 Task: Add Boiron Kali Phosphoricum 30C to the cart.
Action: Mouse moved to (278, 135)
Screenshot: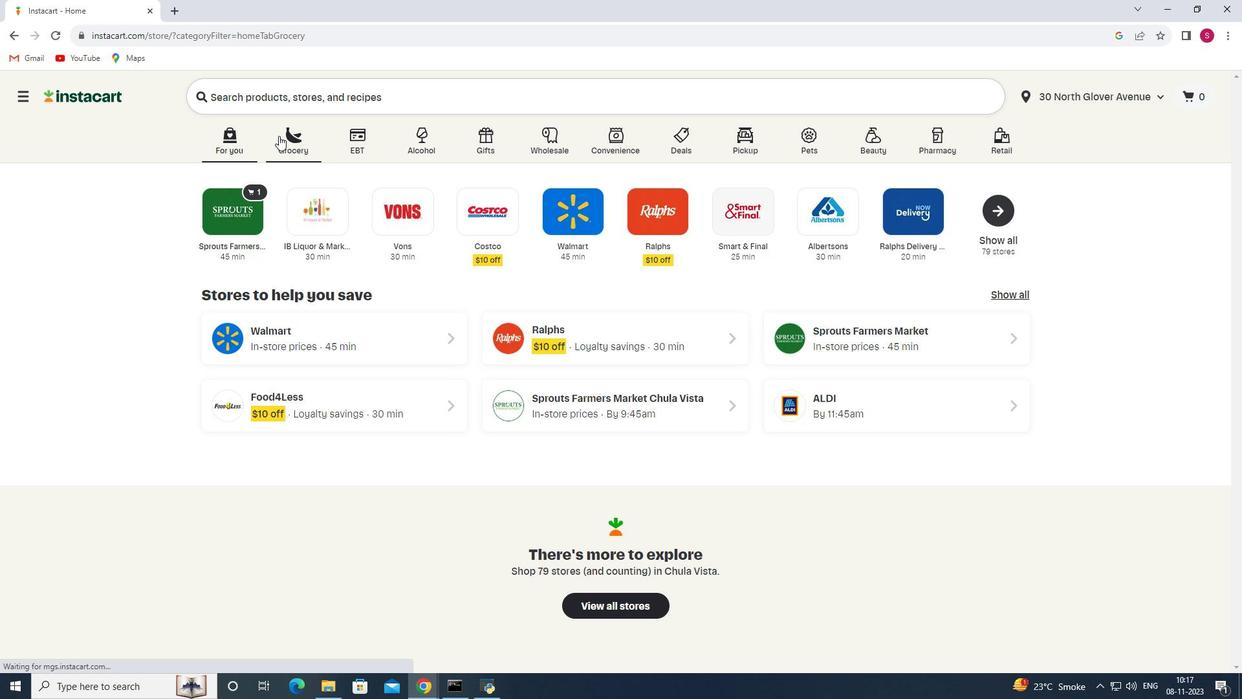 
Action: Mouse pressed left at (278, 135)
Screenshot: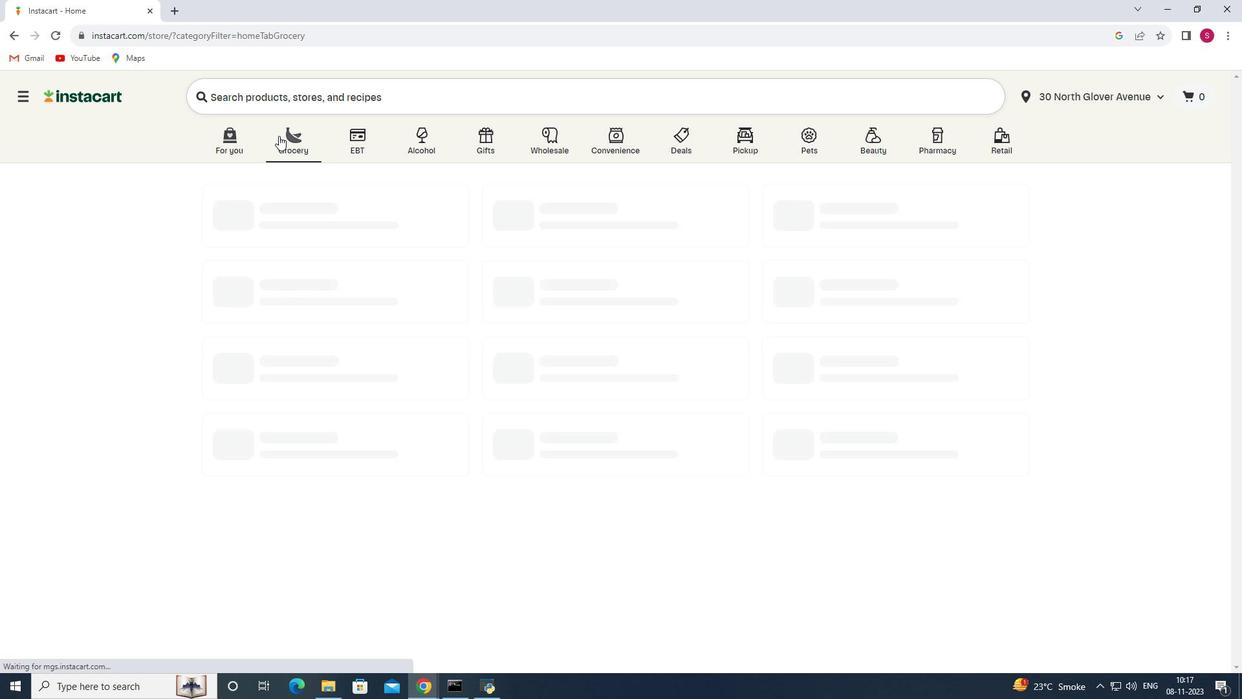 
Action: Mouse moved to (286, 363)
Screenshot: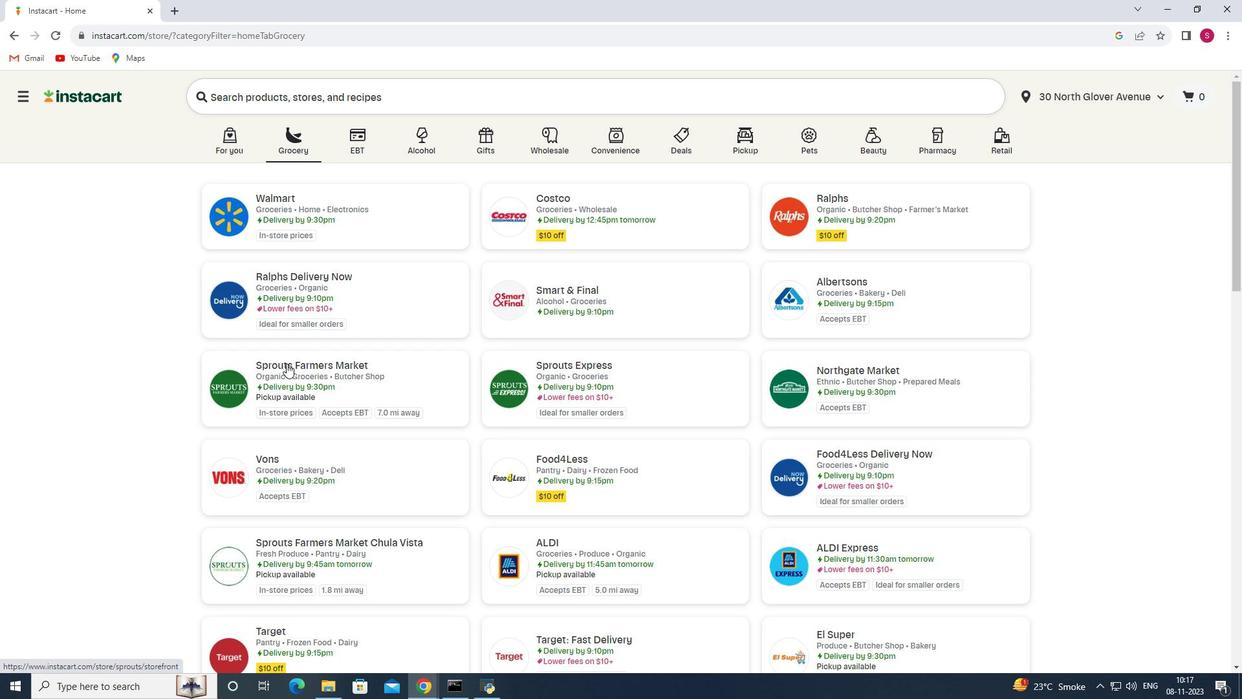 
Action: Mouse pressed left at (286, 363)
Screenshot: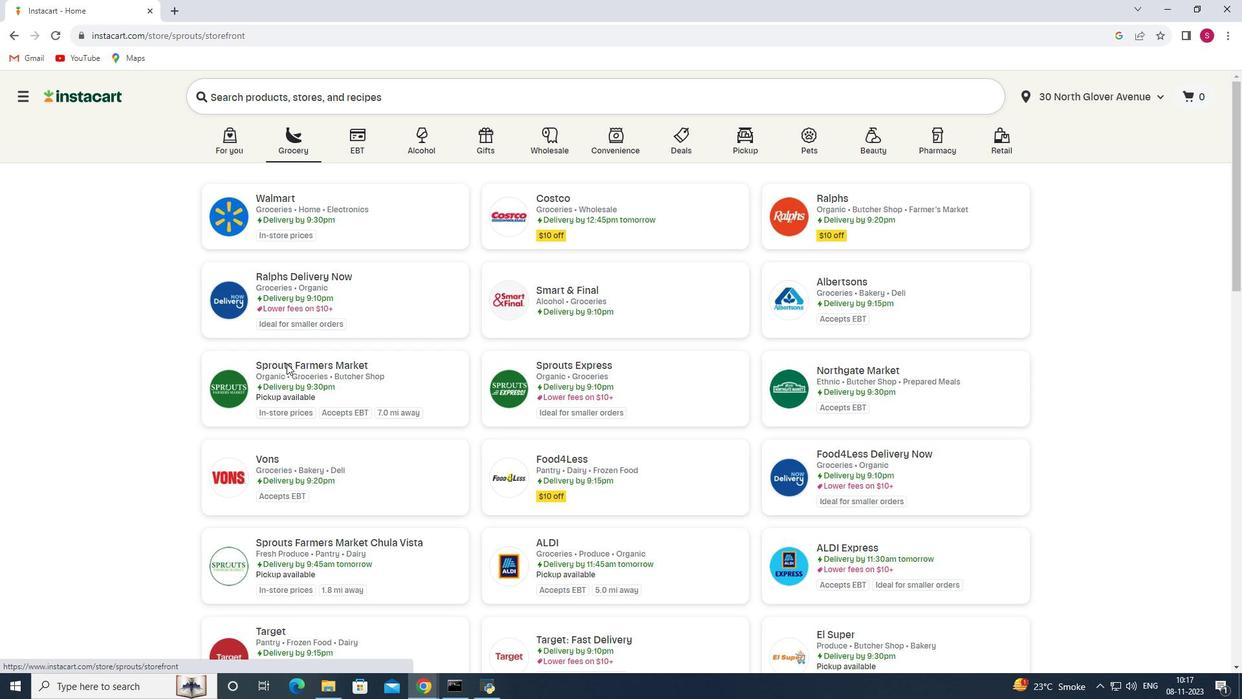 
Action: Mouse moved to (111, 383)
Screenshot: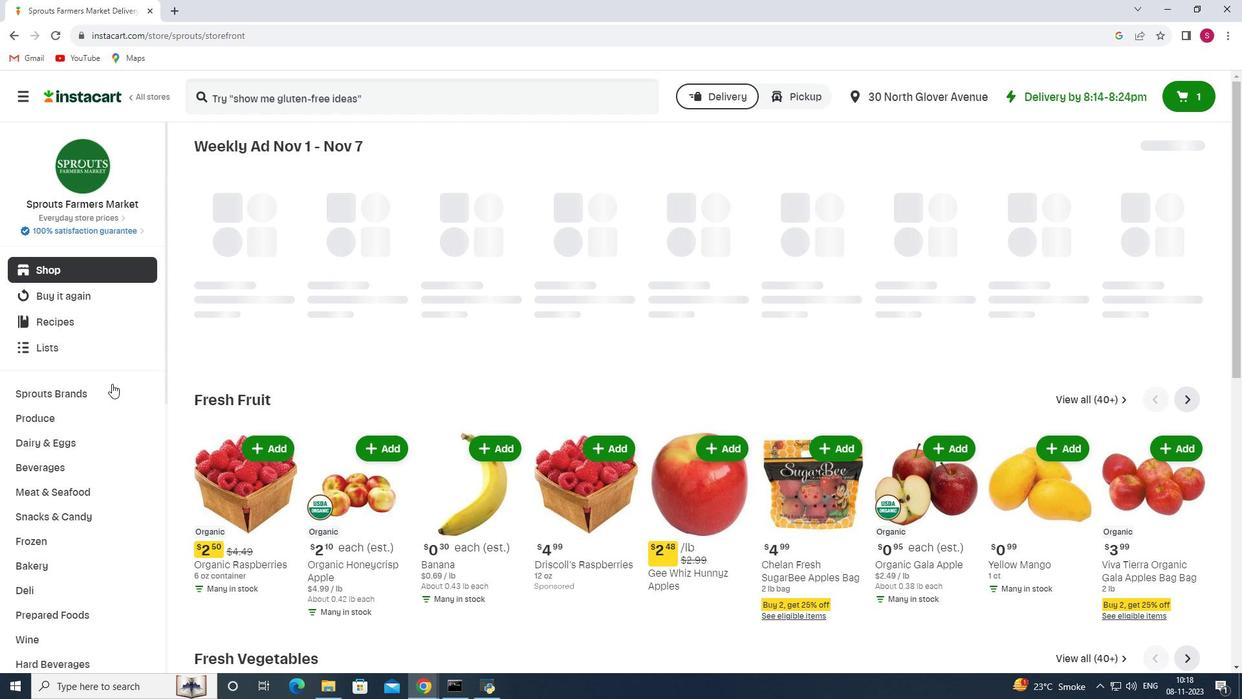 
Action: Mouse scrolled (111, 383) with delta (0, 0)
Screenshot: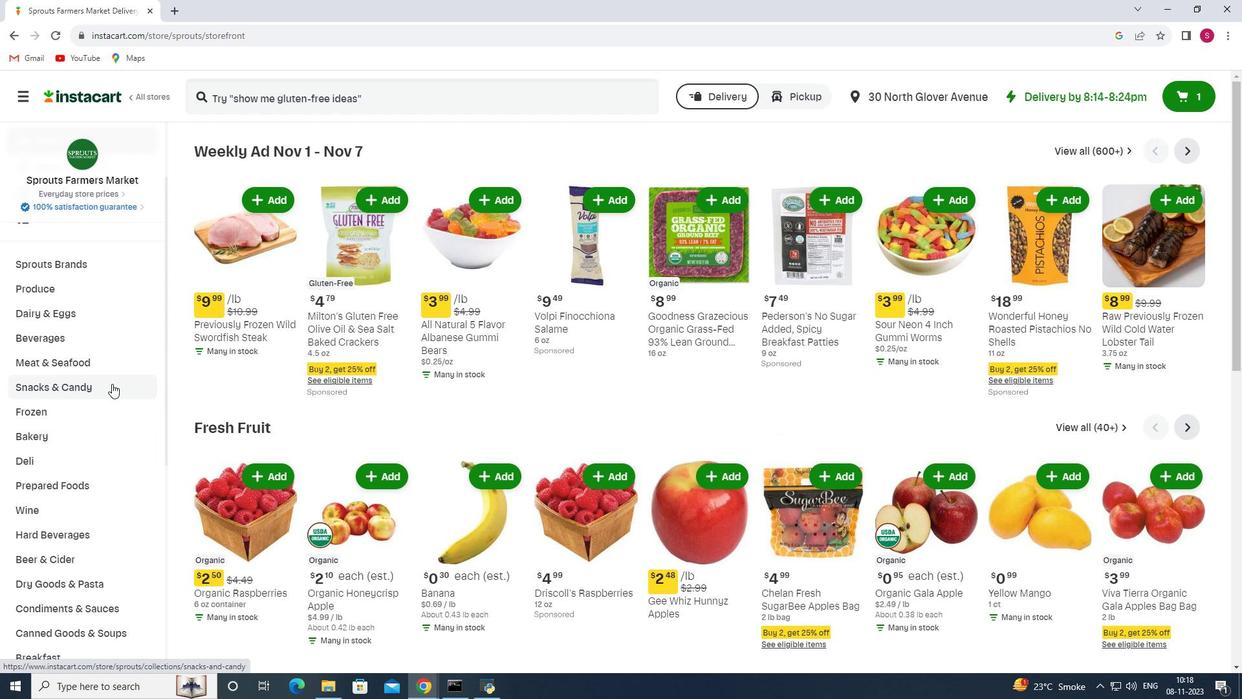 
Action: Mouse scrolled (111, 383) with delta (0, 0)
Screenshot: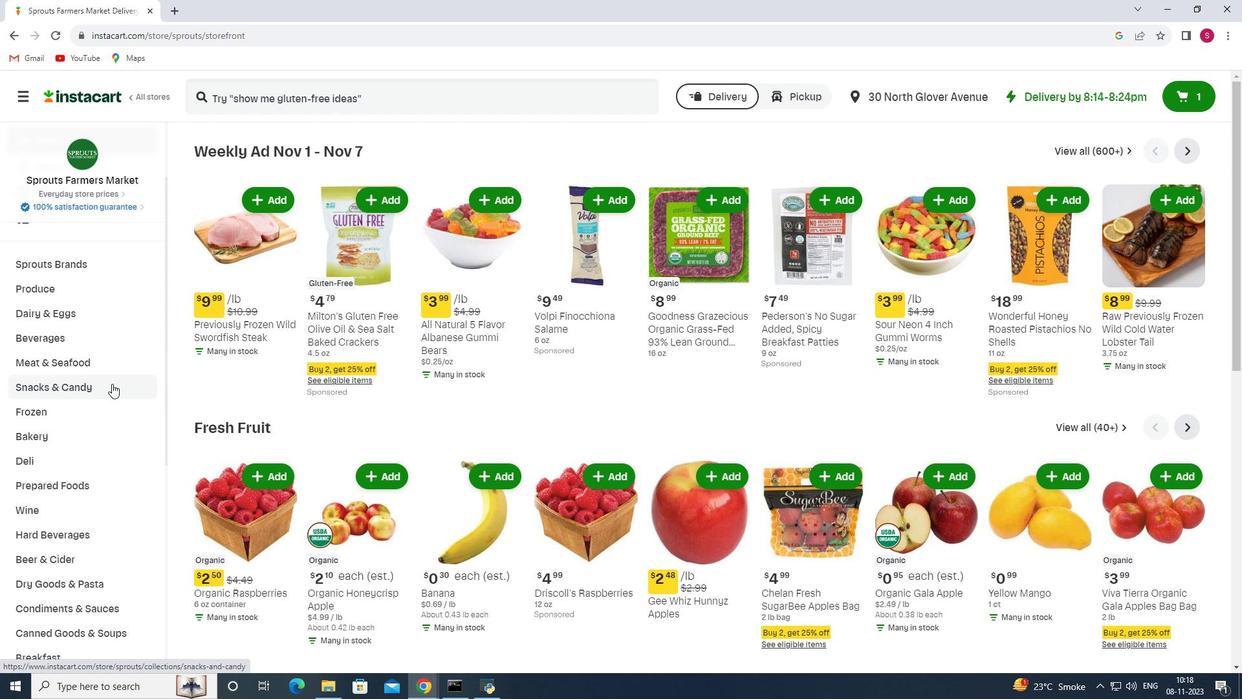 
Action: Mouse scrolled (111, 383) with delta (0, 0)
Screenshot: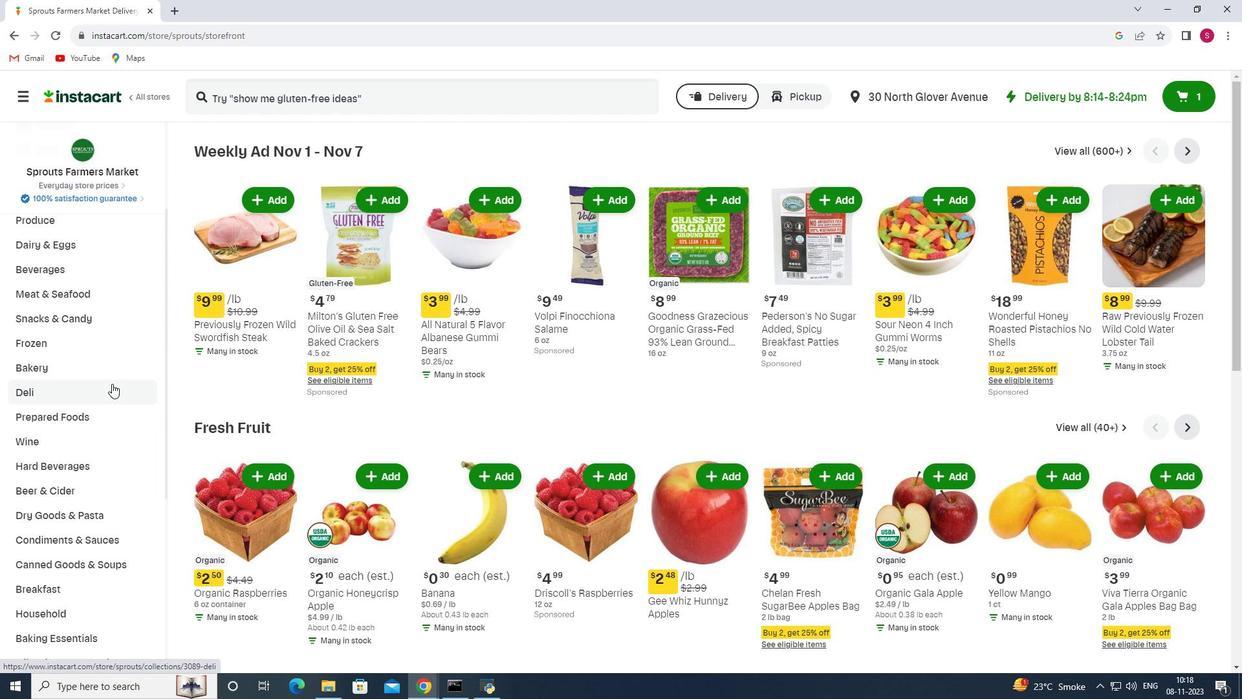 
Action: Mouse scrolled (111, 383) with delta (0, 0)
Screenshot: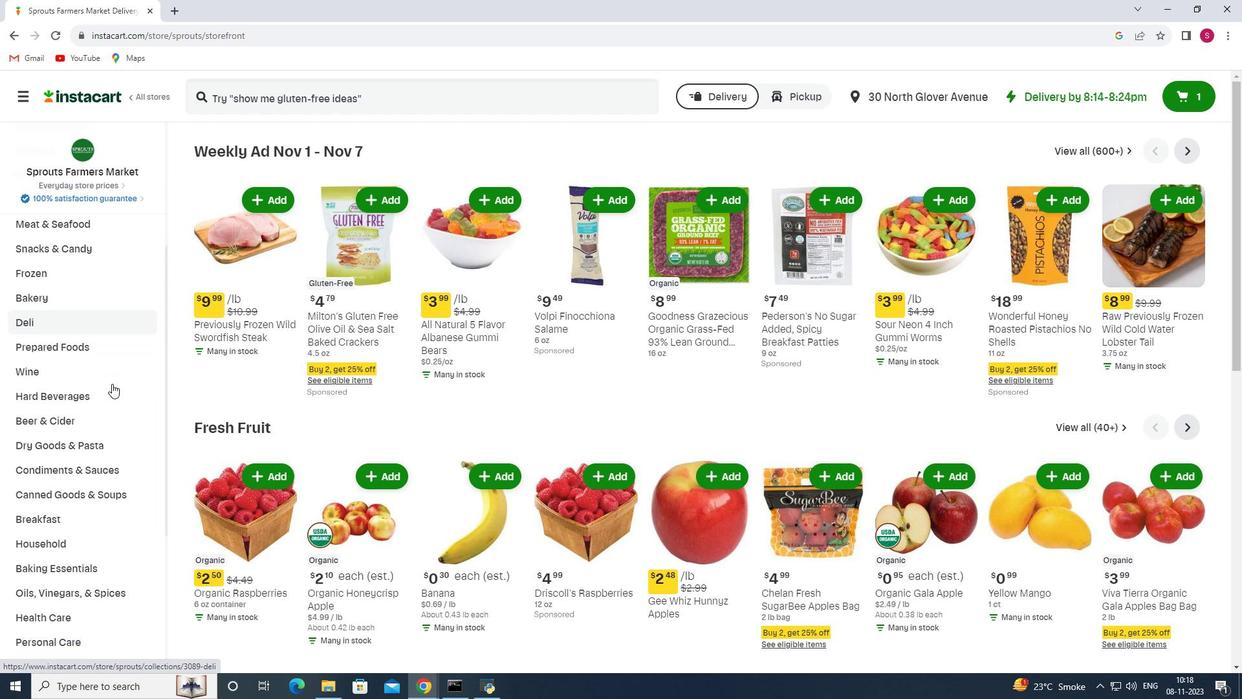 
Action: Mouse scrolled (111, 383) with delta (0, 0)
Screenshot: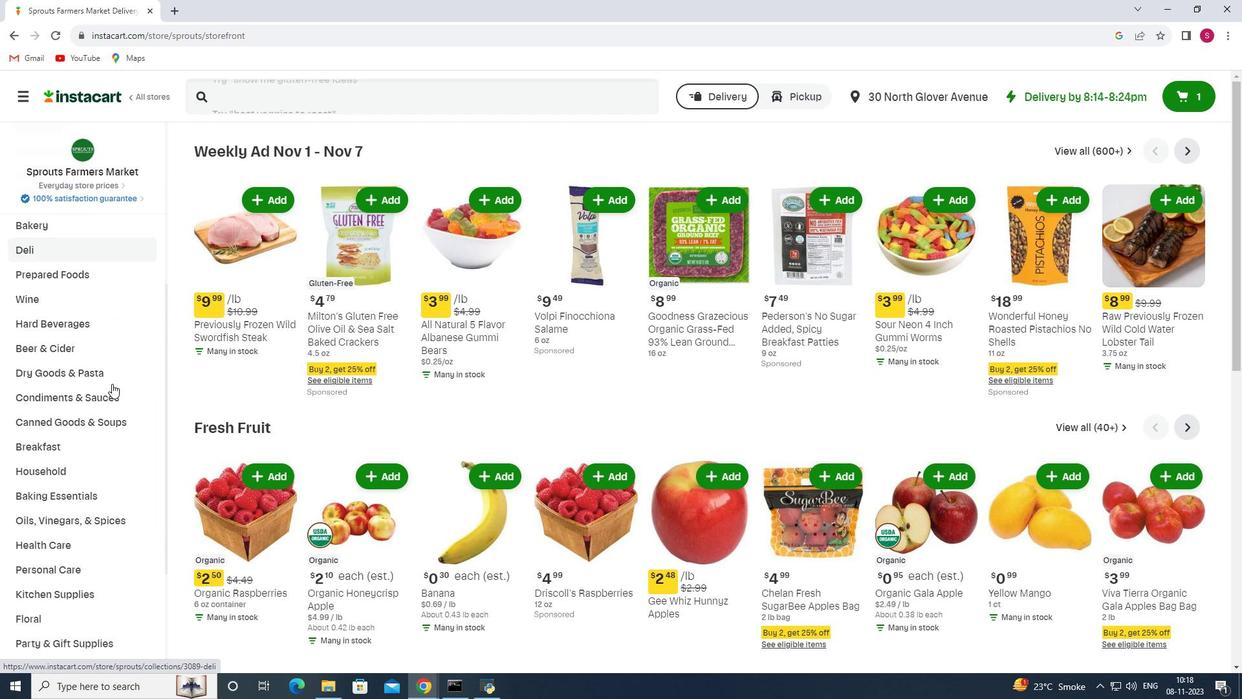 
Action: Mouse scrolled (111, 383) with delta (0, 0)
Screenshot: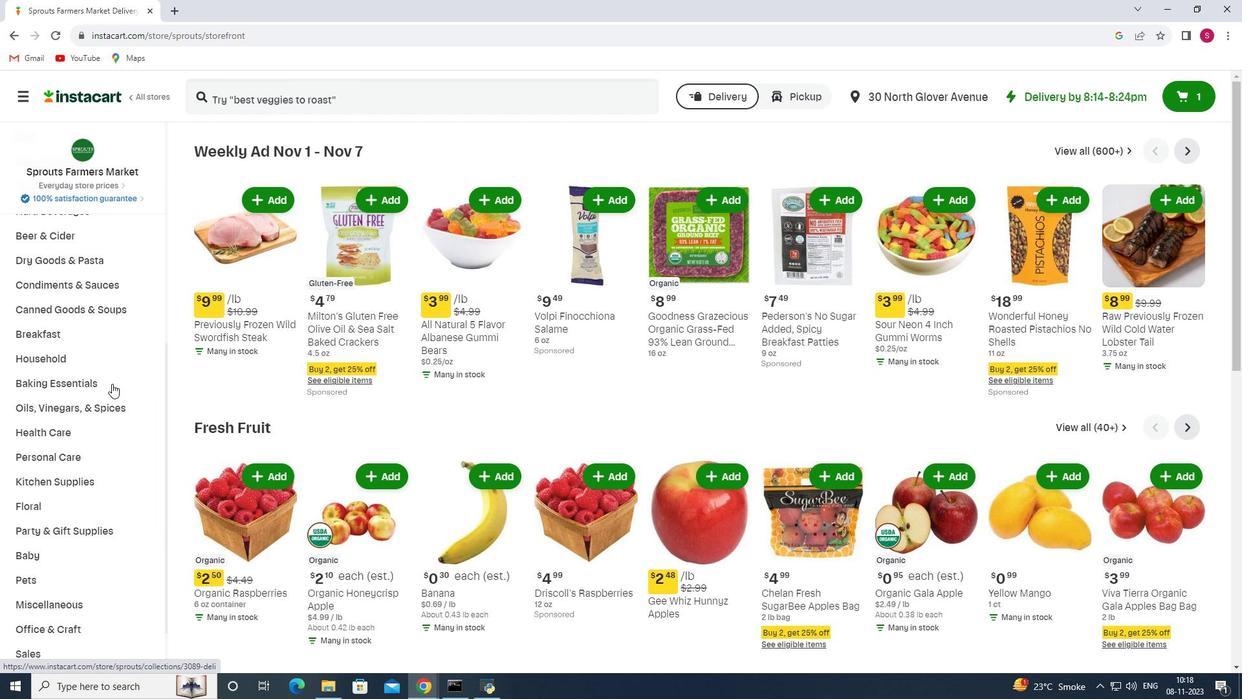 
Action: Mouse scrolled (111, 383) with delta (0, 0)
Screenshot: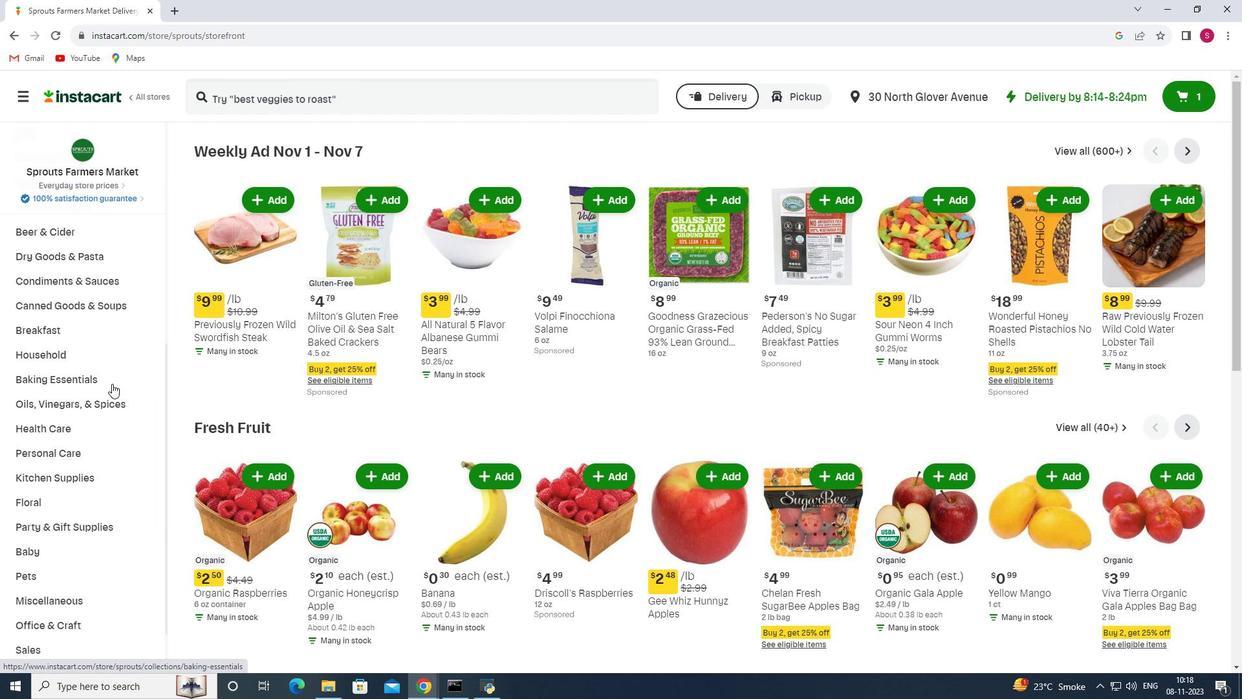 
Action: Mouse scrolled (111, 383) with delta (0, 0)
Screenshot: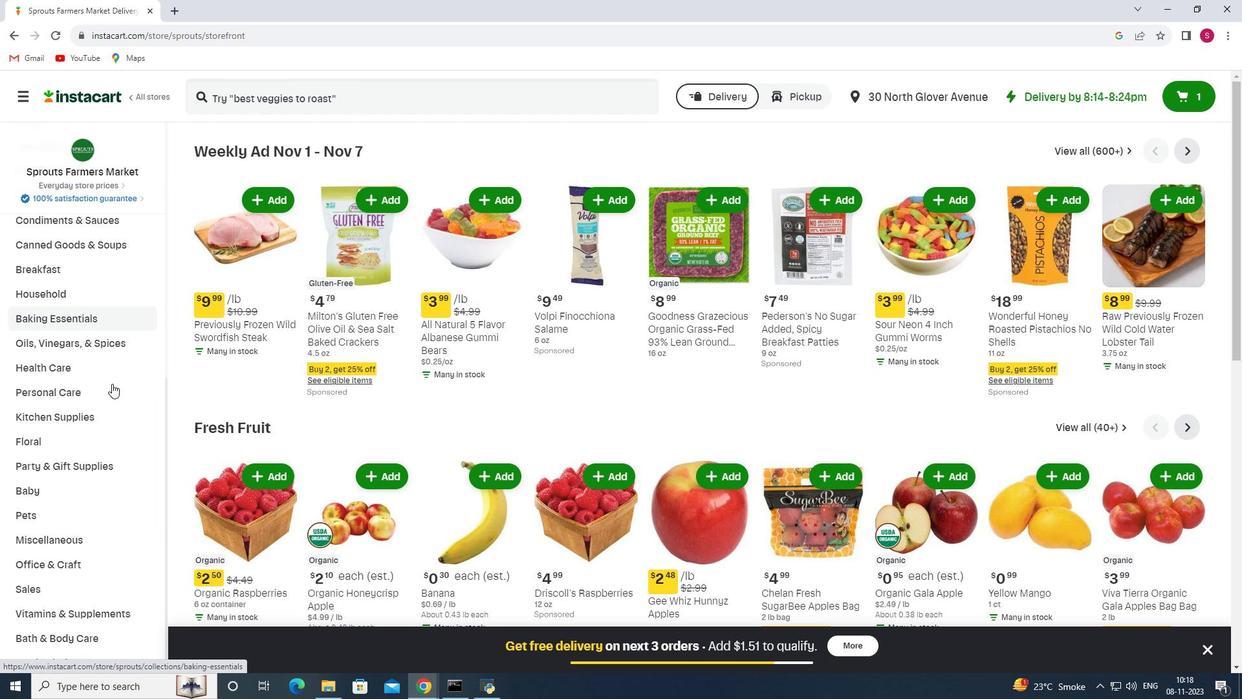 
Action: Mouse scrolled (111, 383) with delta (0, 0)
Screenshot: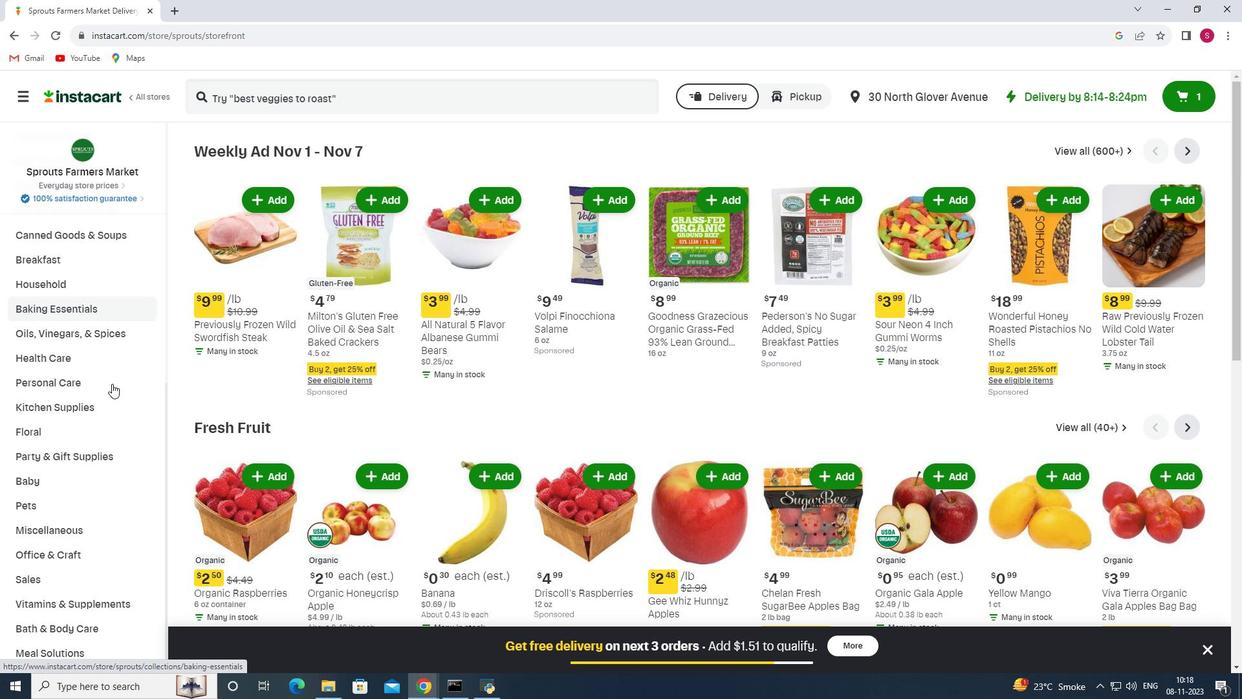 
Action: Mouse scrolled (111, 383) with delta (0, 0)
Screenshot: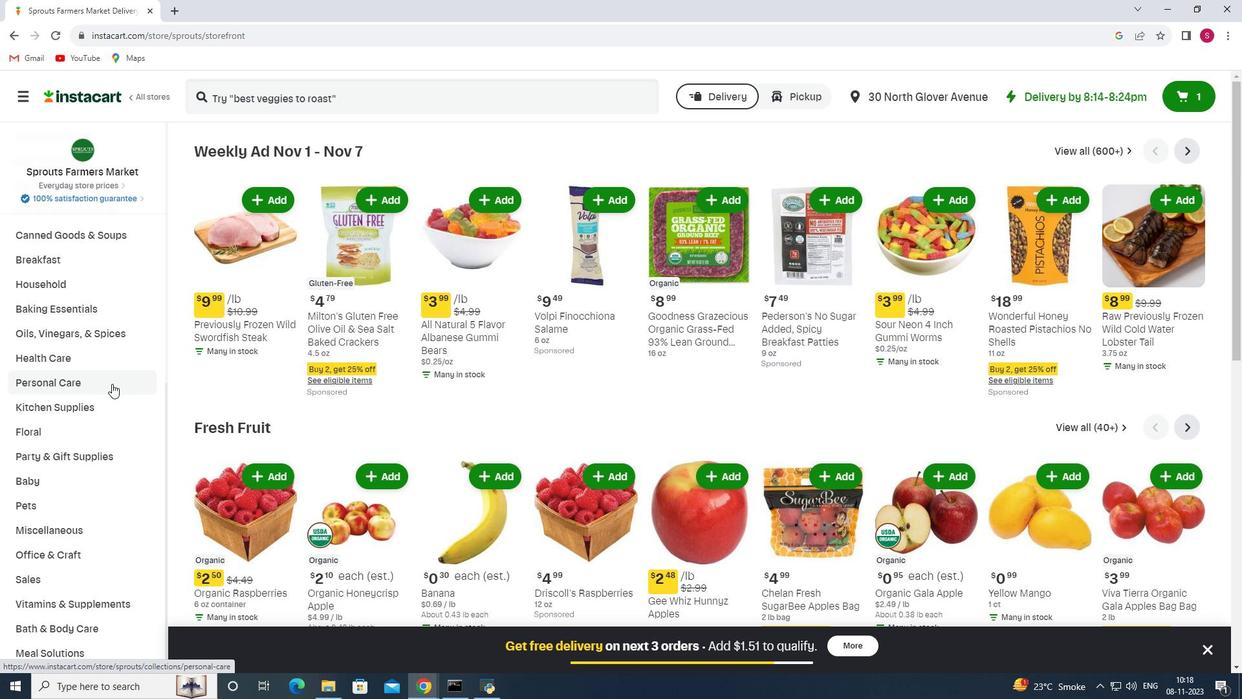 
Action: Mouse scrolled (111, 383) with delta (0, 0)
Screenshot: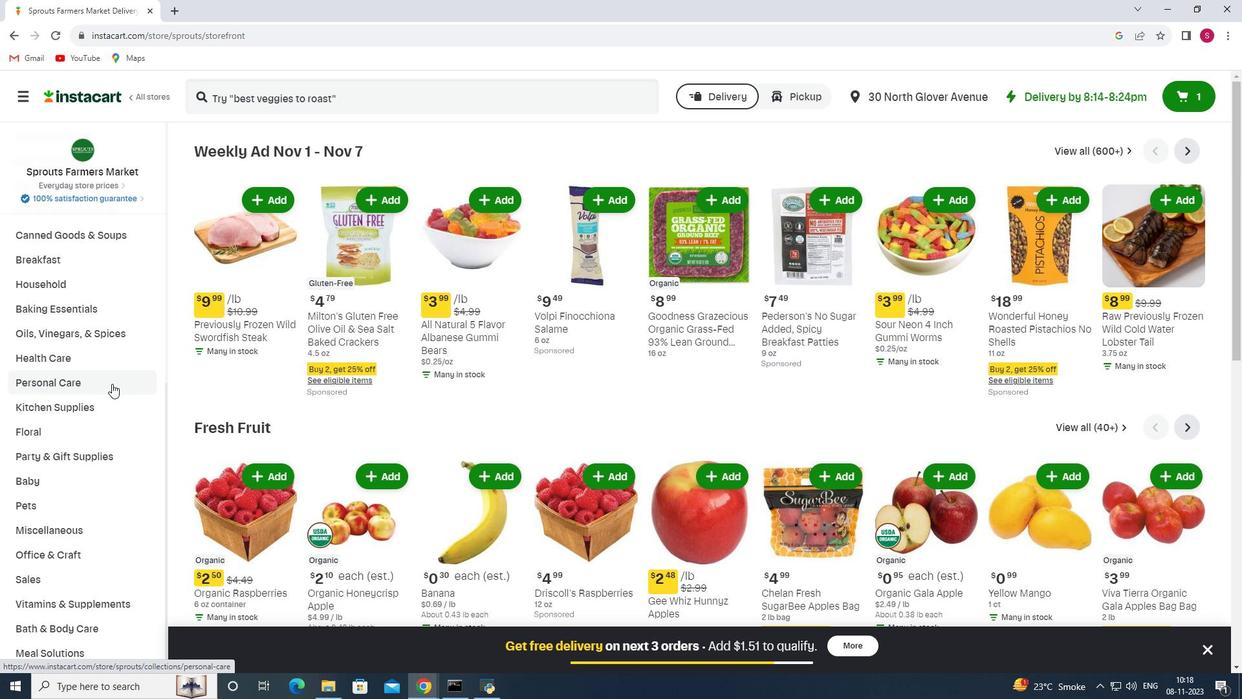 
Action: Mouse moved to (103, 352)
Screenshot: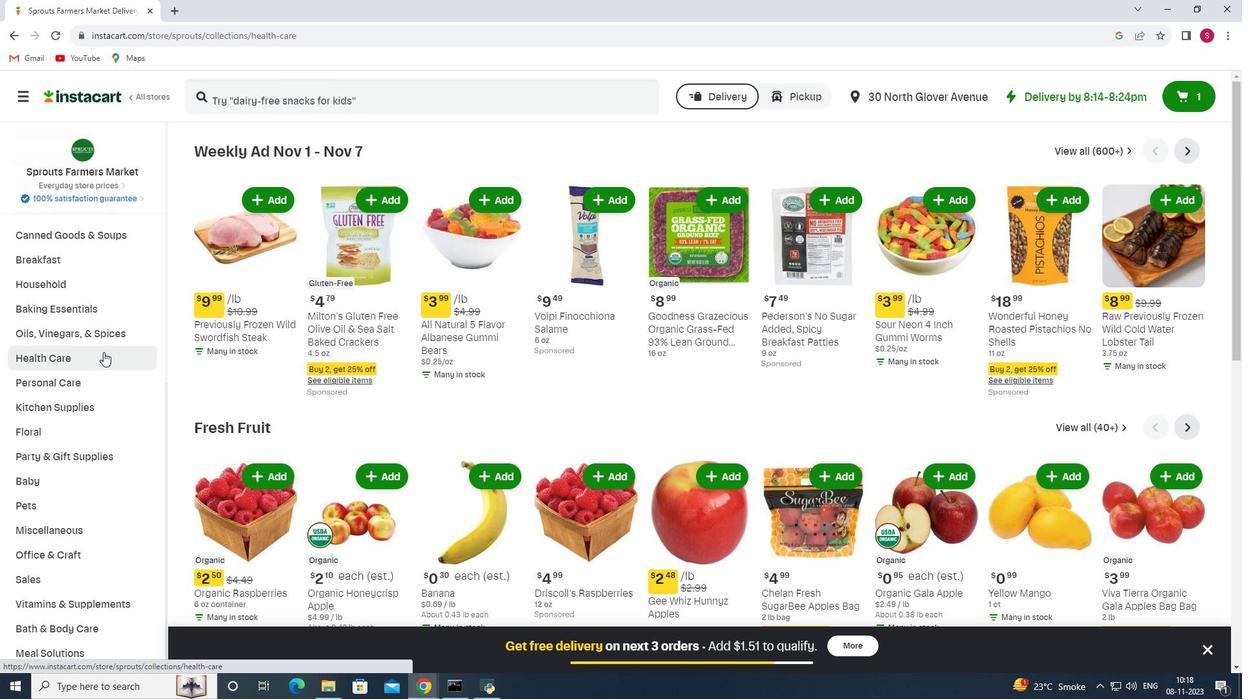 
Action: Mouse pressed left at (103, 352)
Screenshot: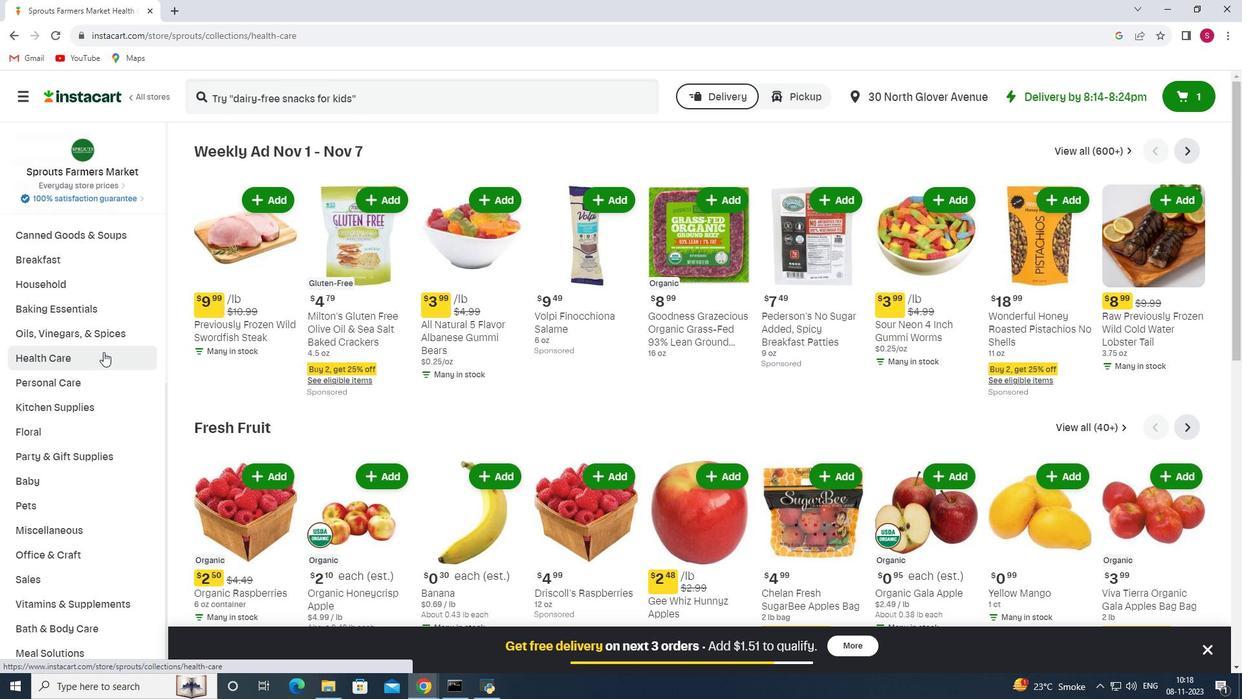 
Action: Mouse moved to (431, 179)
Screenshot: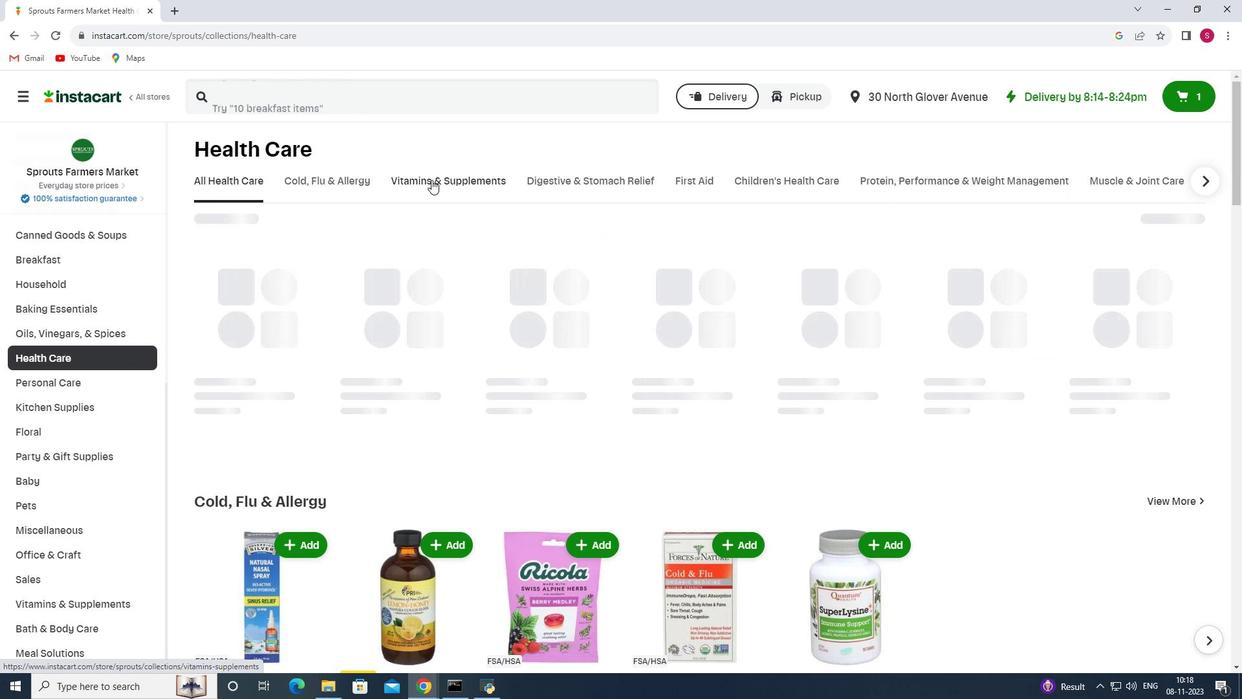 
Action: Mouse pressed left at (431, 179)
Screenshot: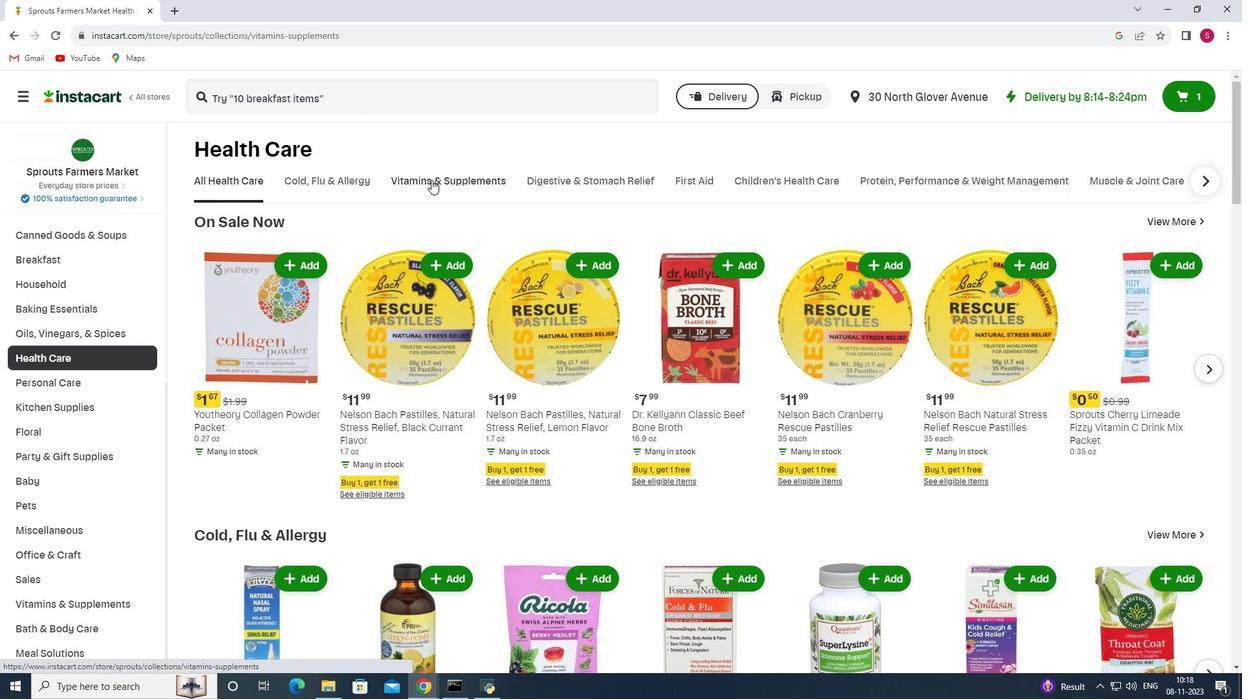 
Action: Mouse moved to (1044, 238)
Screenshot: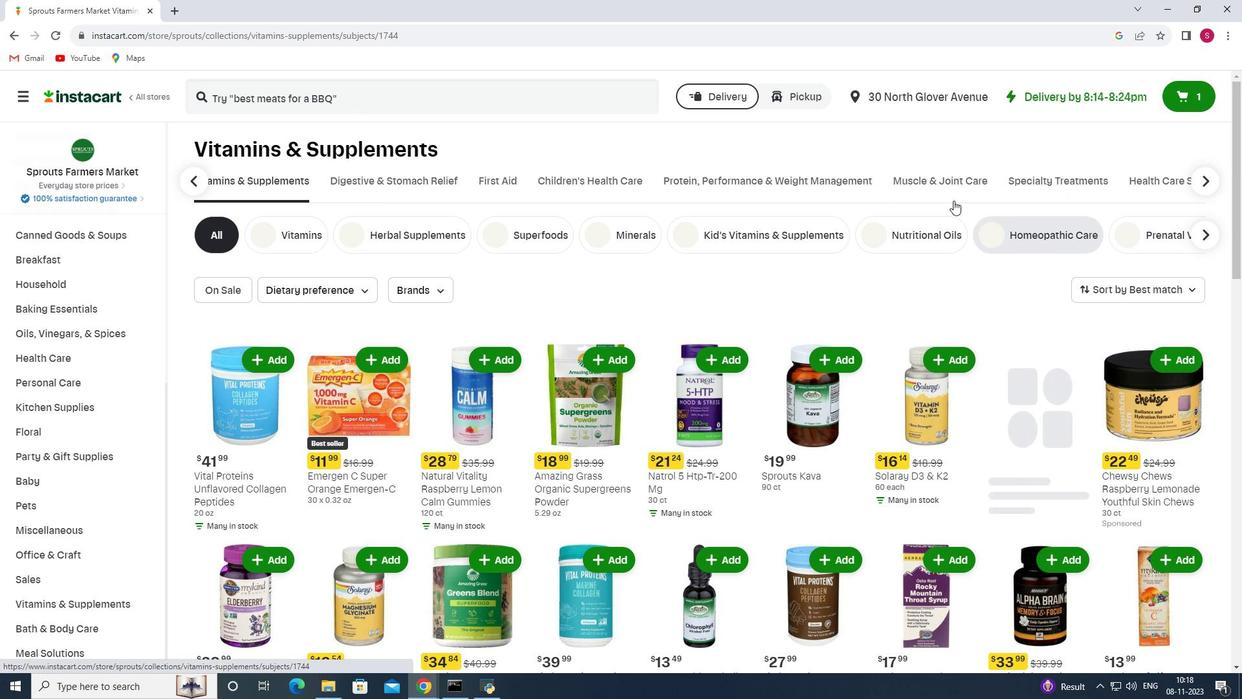 
Action: Mouse pressed left at (1044, 238)
Screenshot: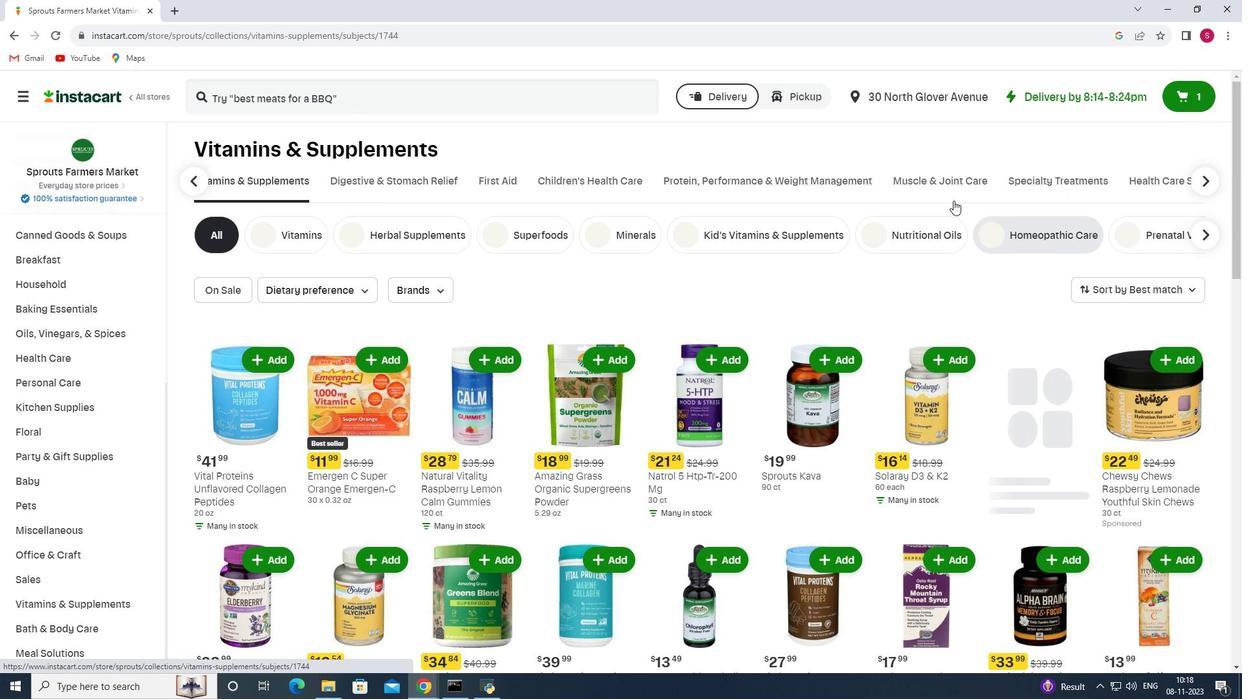 
Action: Mouse moved to (379, 104)
Screenshot: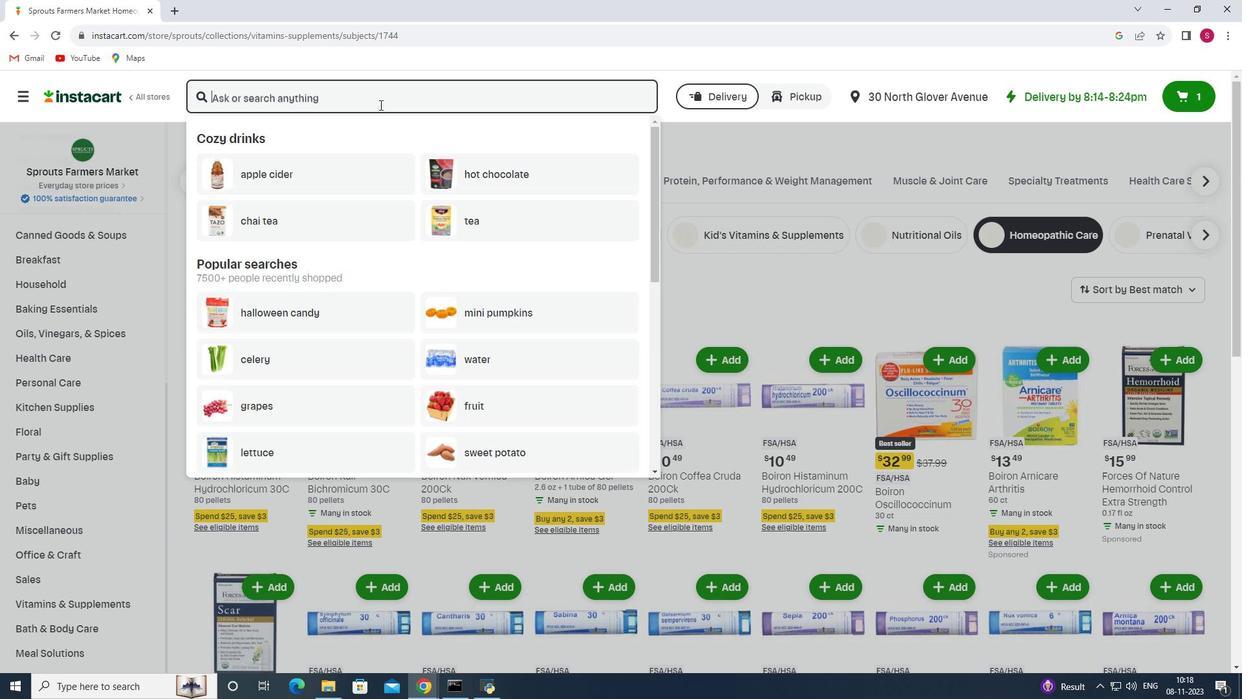 
Action: Mouse pressed left at (379, 104)
Screenshot: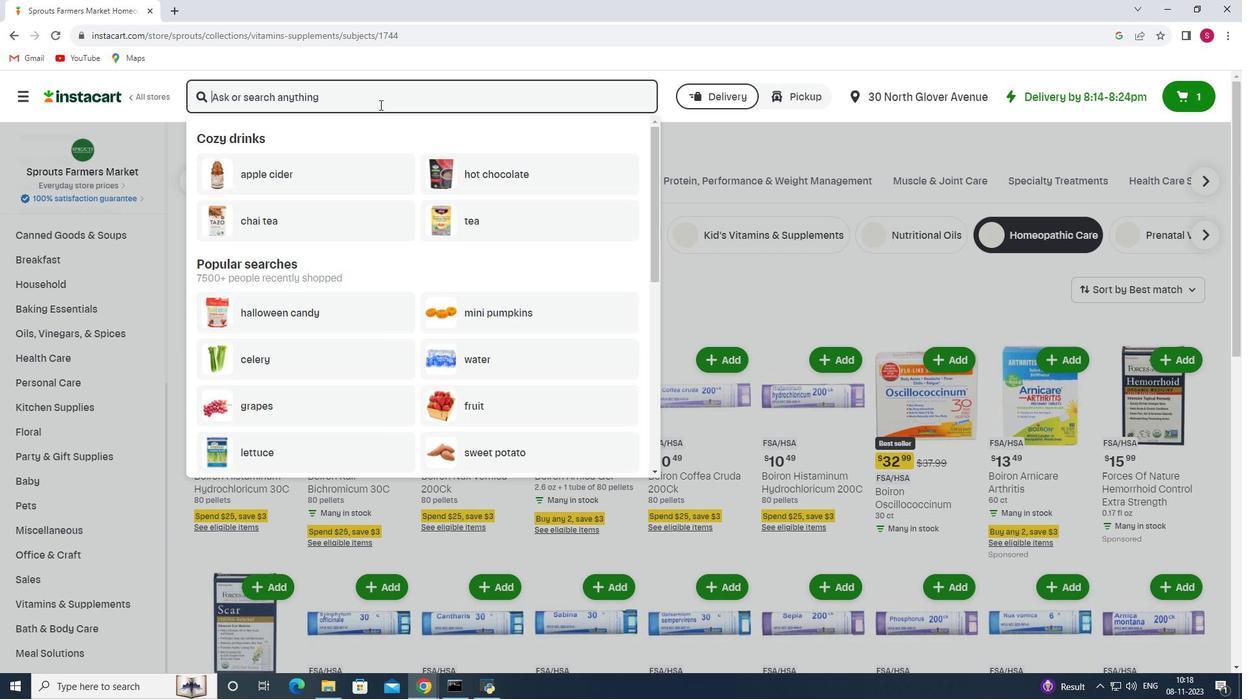 
Action: Key pressed <Key.shift>Boiron<Key.space><Key.shift>Kali<Key.space><Key.shift>Phosphoricum<Key.space>30<Key.shift>C<Key.enter>
Screenshot: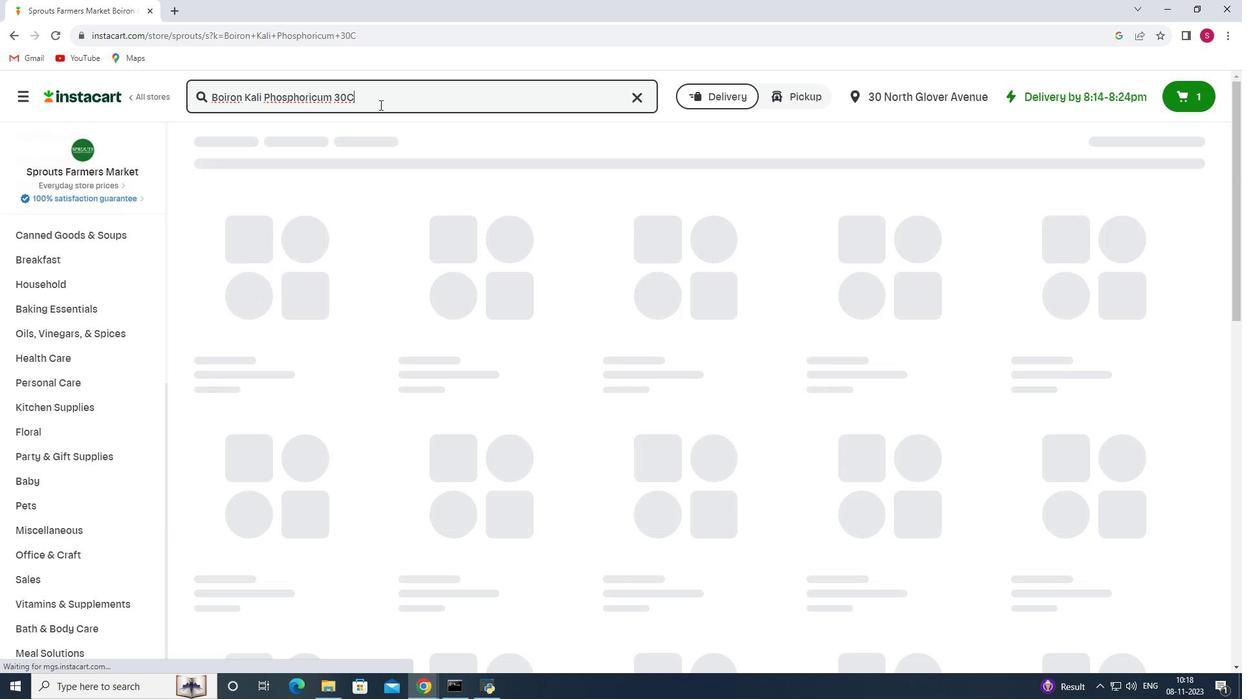 
Action: Mouse moved to (772, 195)
Screenshot: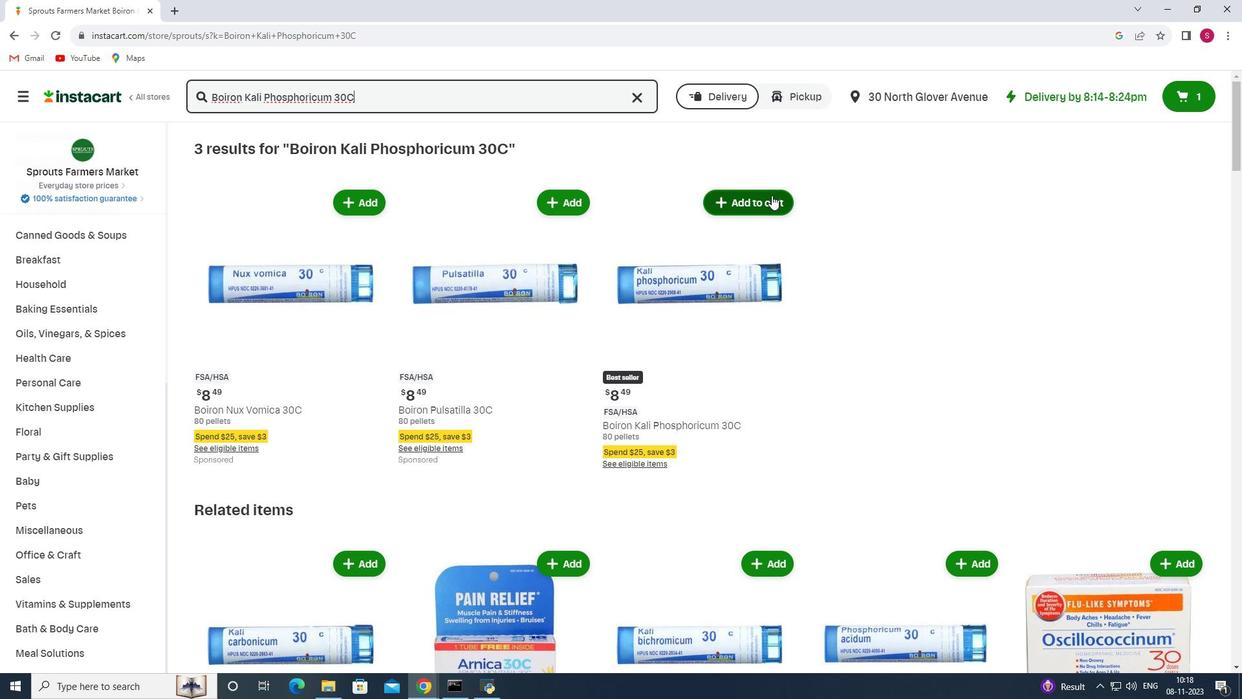 
Action: Mouse pressed left at (772, 195)
Screenshot: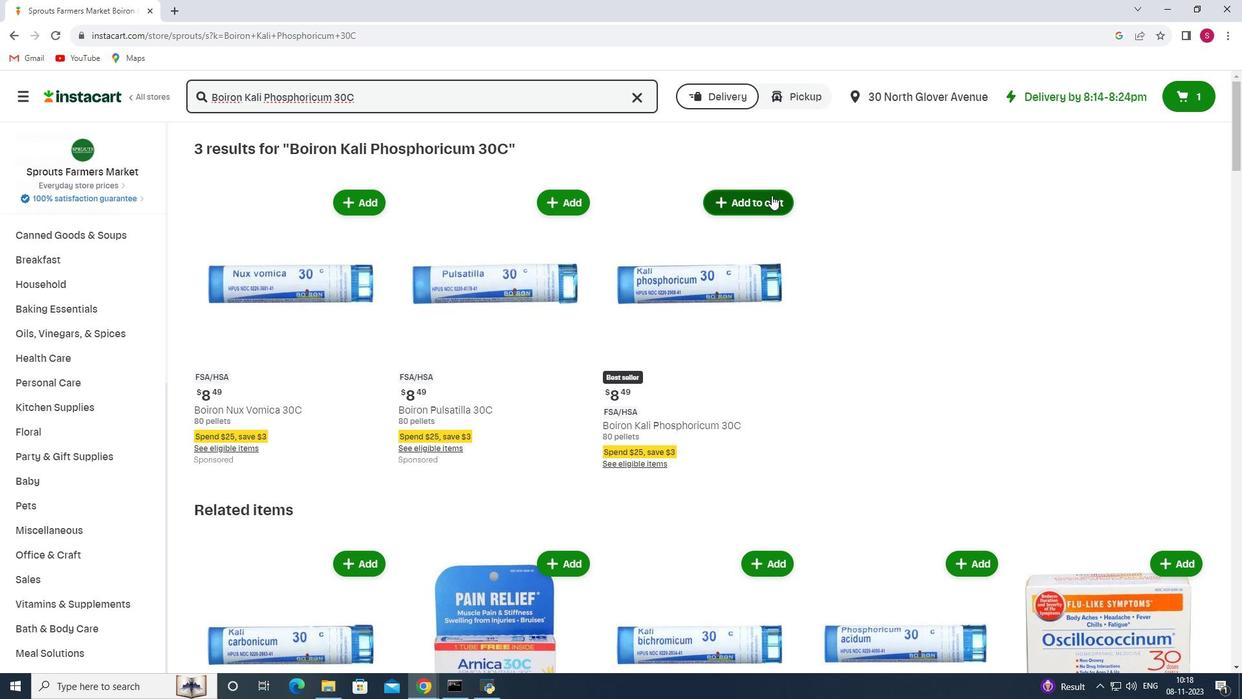 
Action: Mouse moved to (802, 269)
Screenshot: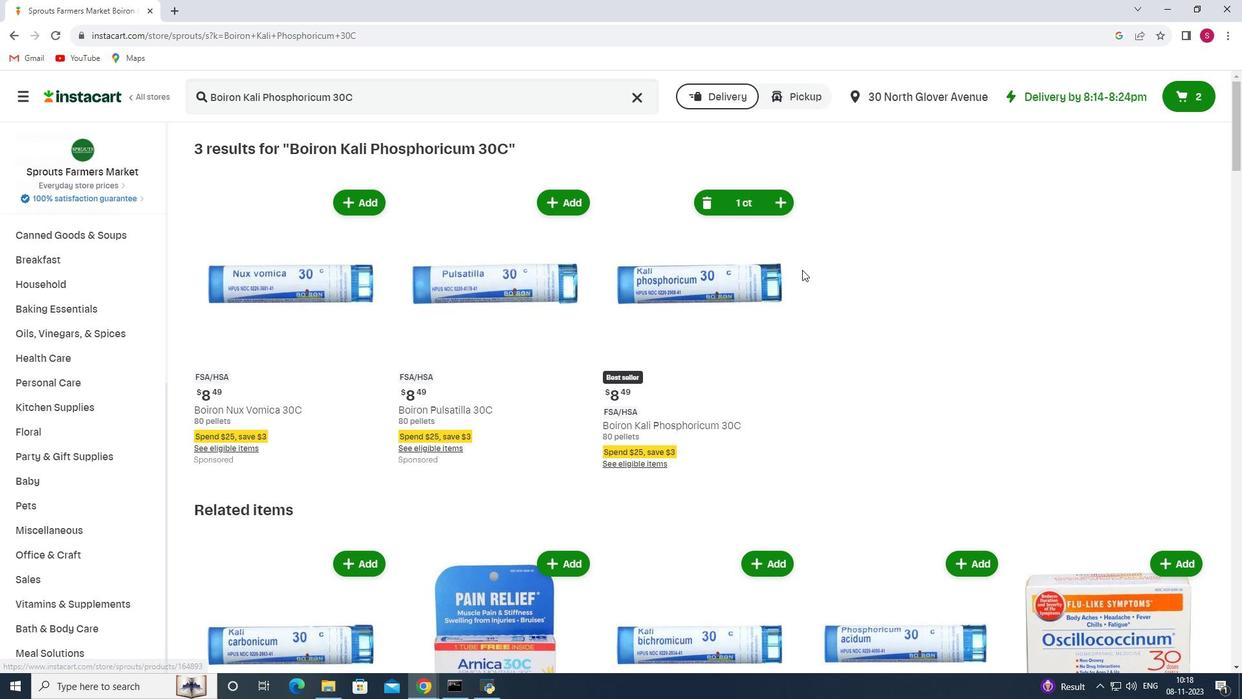 
